 Task: Plan a photography outing to a botanical garden on the 18th at 2:00 PM.
Action: Mouse pressed left at (129, 221)
Screenshot: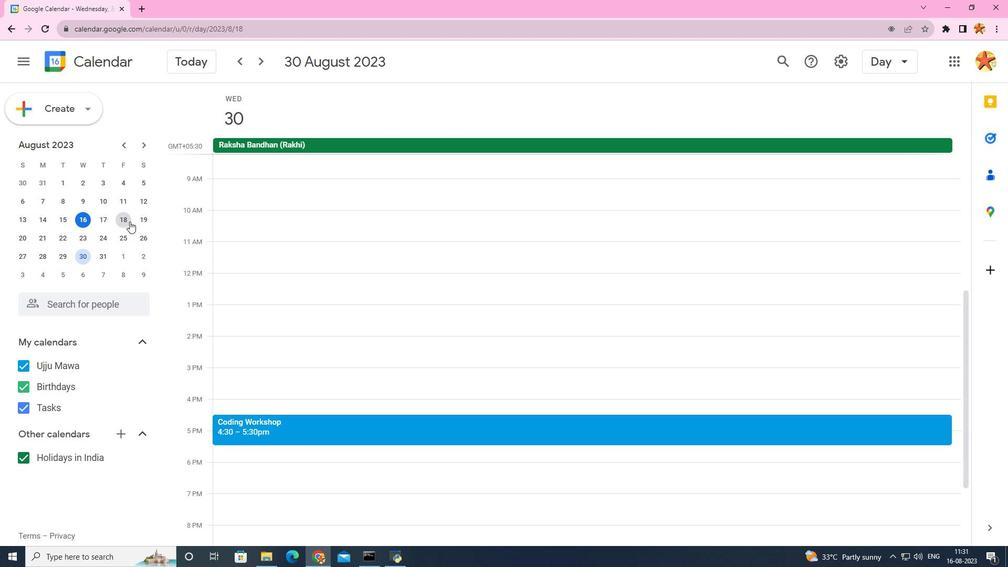 
Action: Mouse moved to (220, 347)
Screenshot: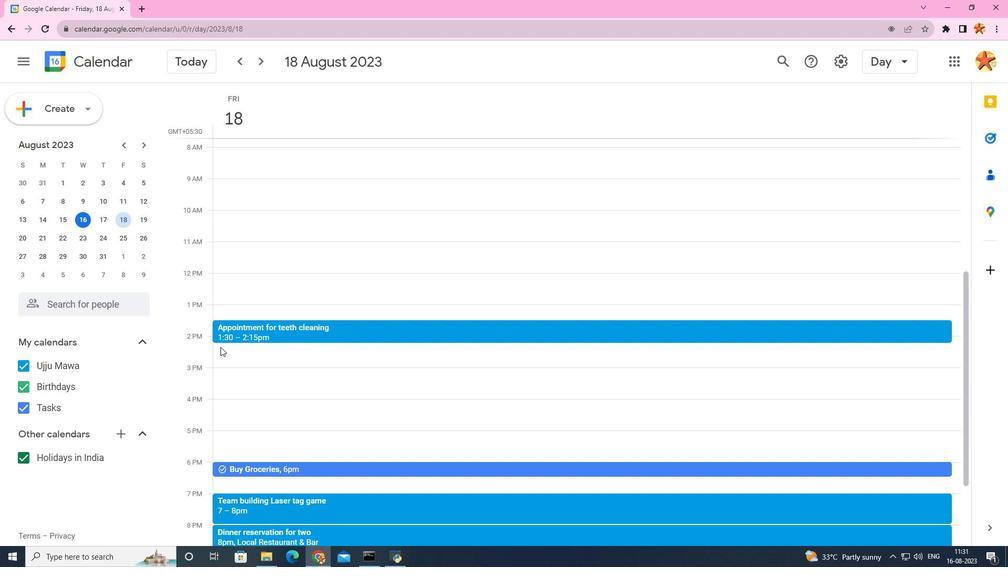 
Action: Mouse pressed left at (220, 347)
Screenshot: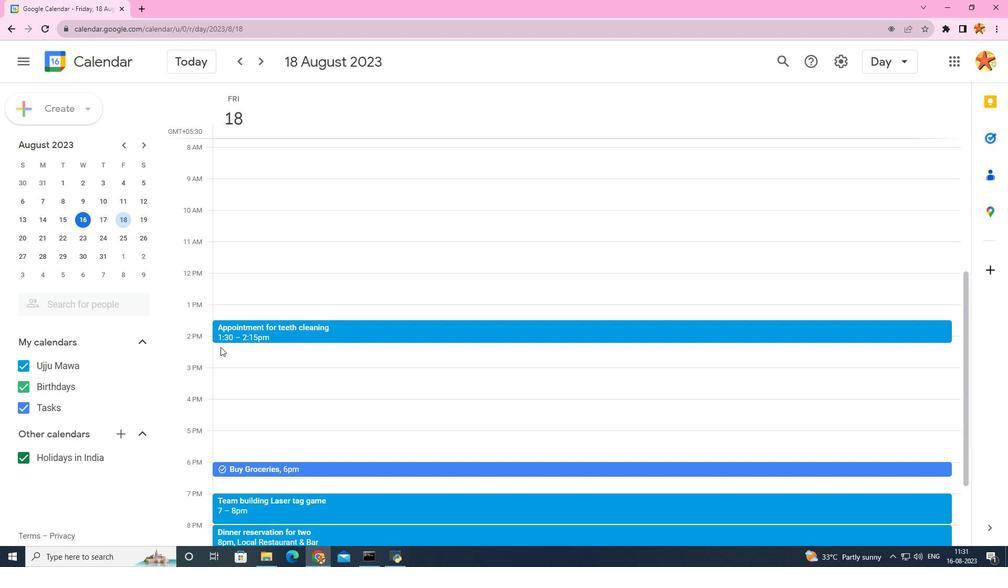 
Action: Mouse moved to (510, 165)
Screenshot: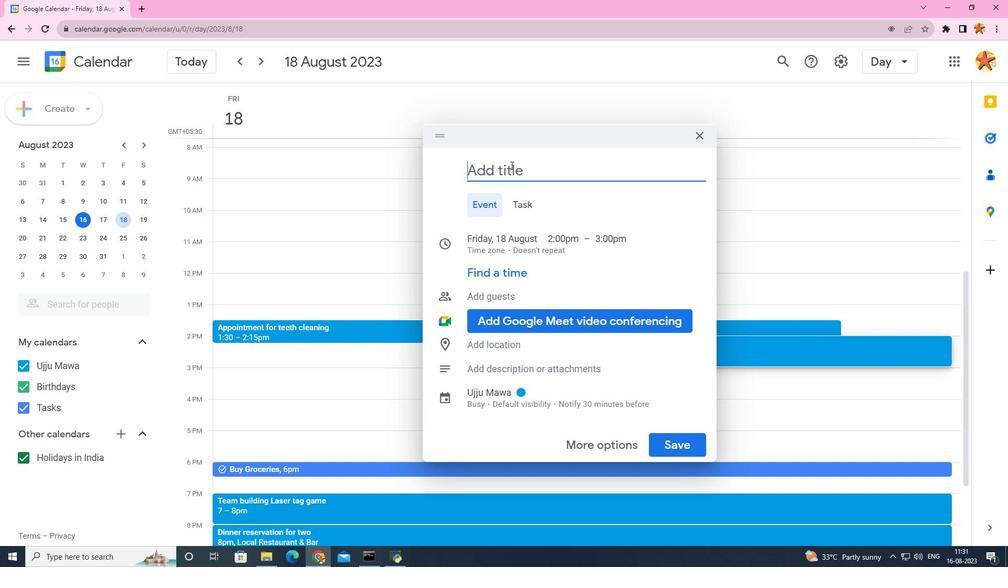 
Action: Mouse pressed left at (510, 165)
Screenshot: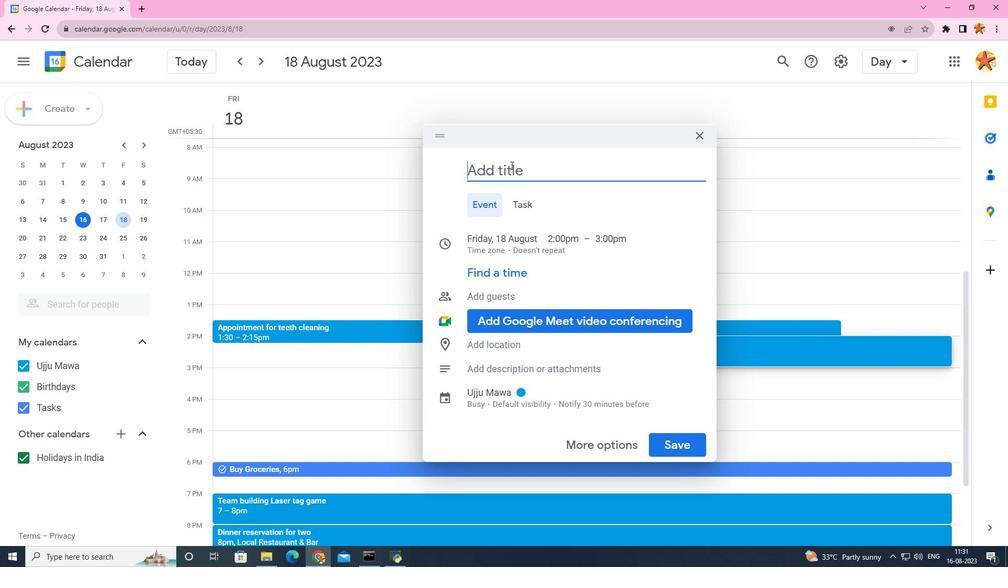 
Action: Key pressed <Key.caps_lock>P<Key.caps_lock>hotography<Key.space>outingh<Key.backspace><Key.space>to<Key.space>the<Key.space><Key.caps_lock>B<Key.caps_lock>otanical<Key.space>garden
Screenshot: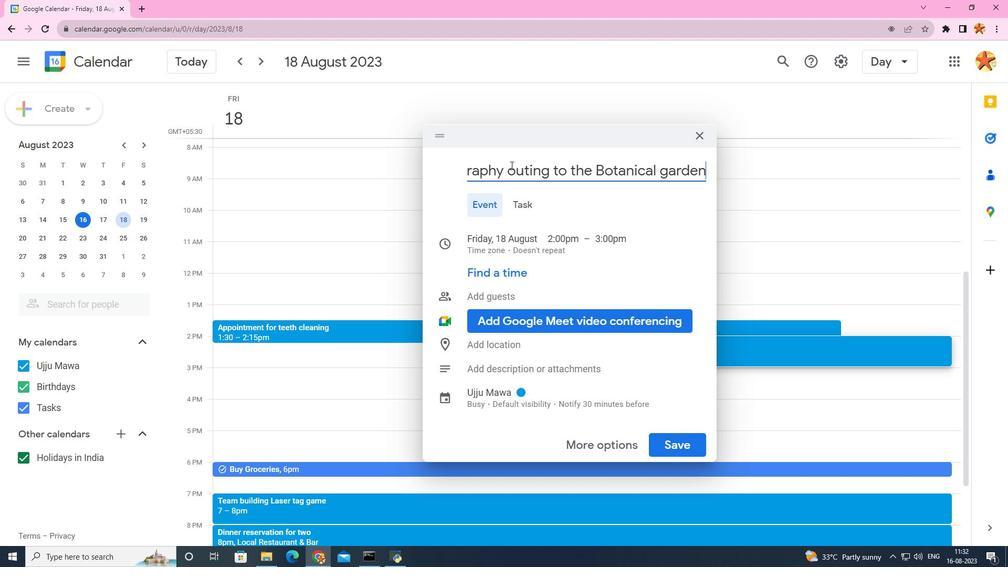 
Action: Mouse moved to (675, 439)
Screenshot: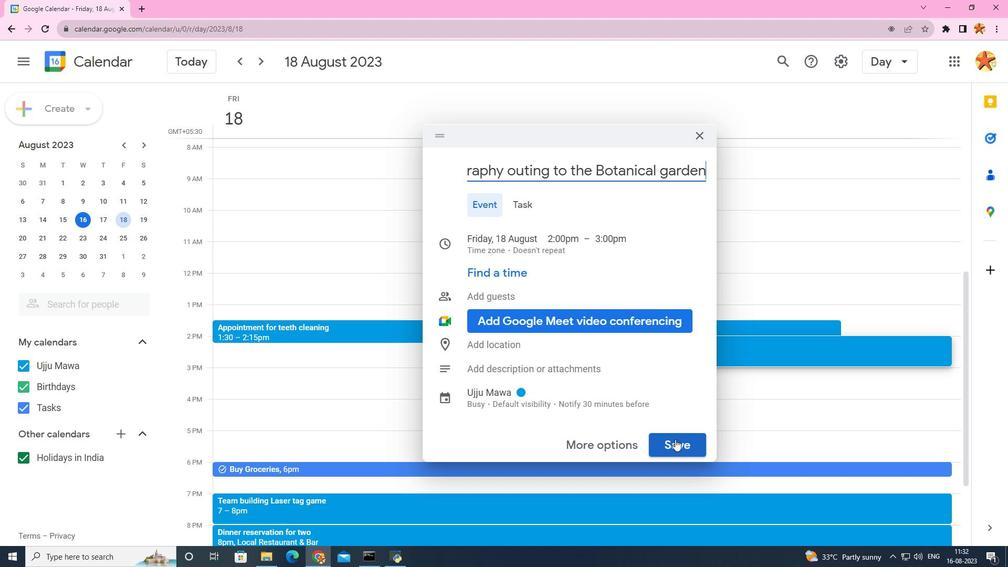 
Action: Mouse pressed left at (675, 439)
Screenshot: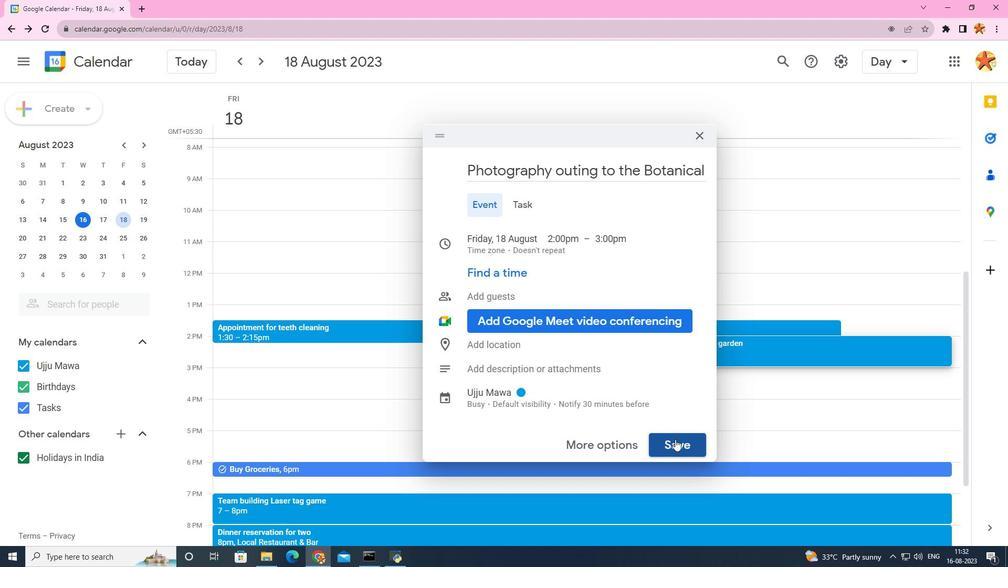 
